 Task: Create a due date automation trigger when advanced on, the moment a card is due add basic assigned to me.
Action: Mouse moved to (958, 279)
Screenshot: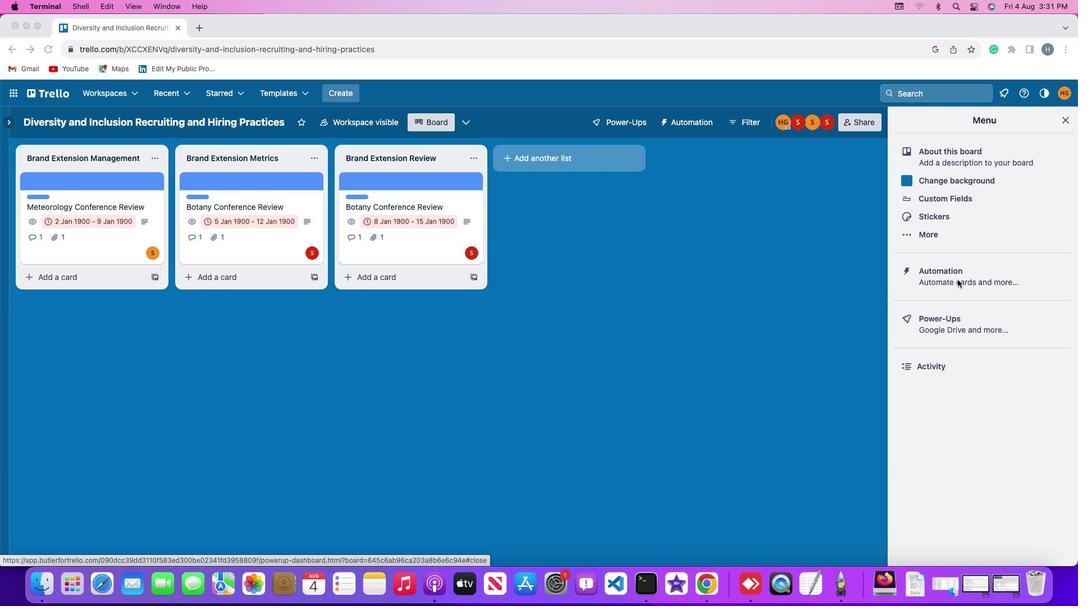 
Action: Mouse pressed left at (958, 279)
Screenshot: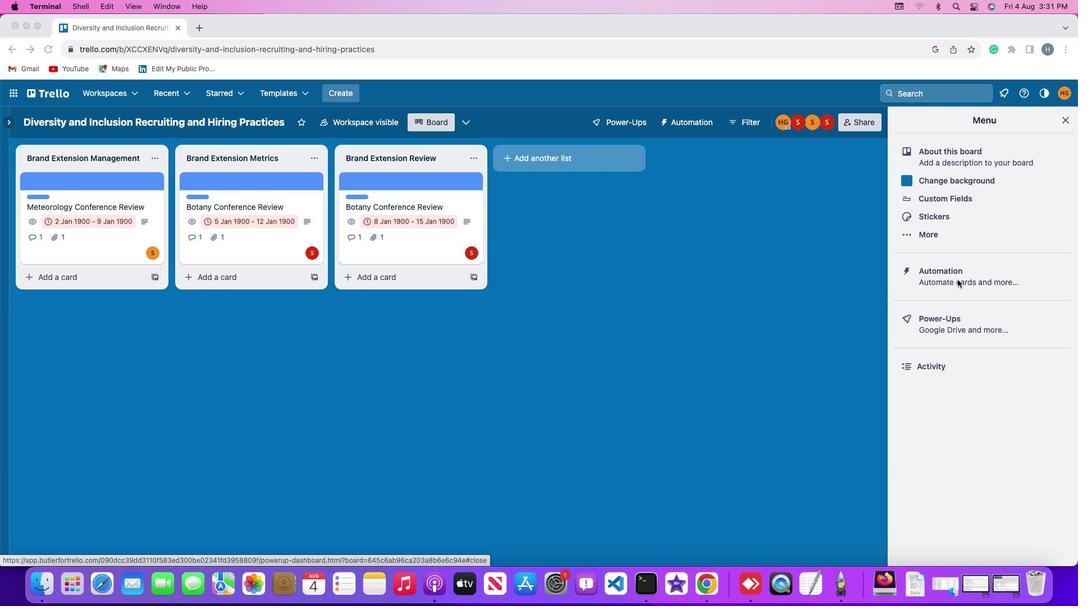 
Action: Mouse pressed left at (958, 279)
Screenshot: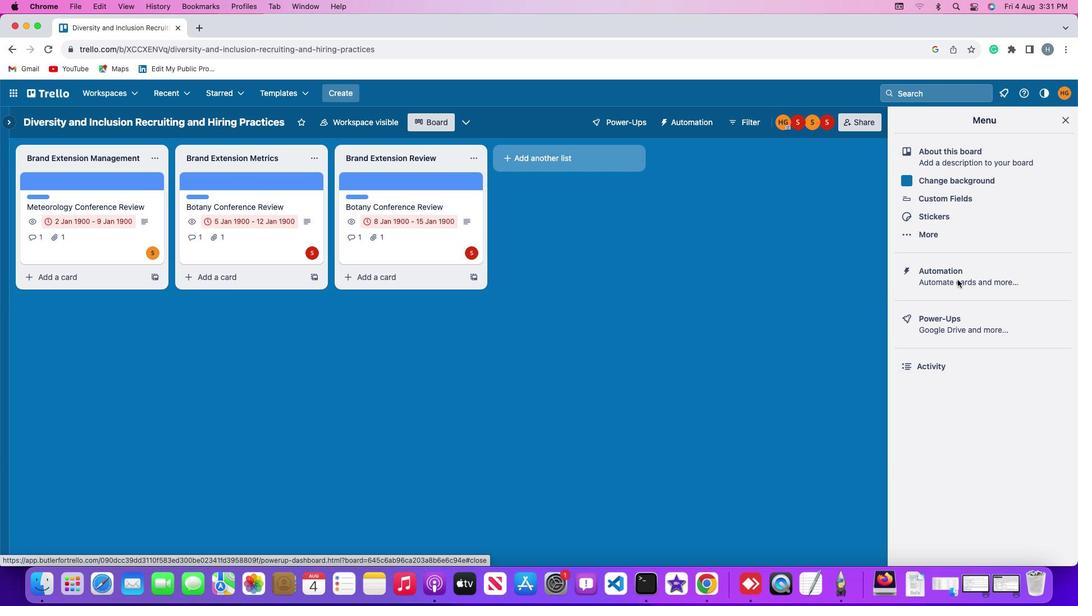 
Action: Mouse moved to (62, 266)
Screenshot: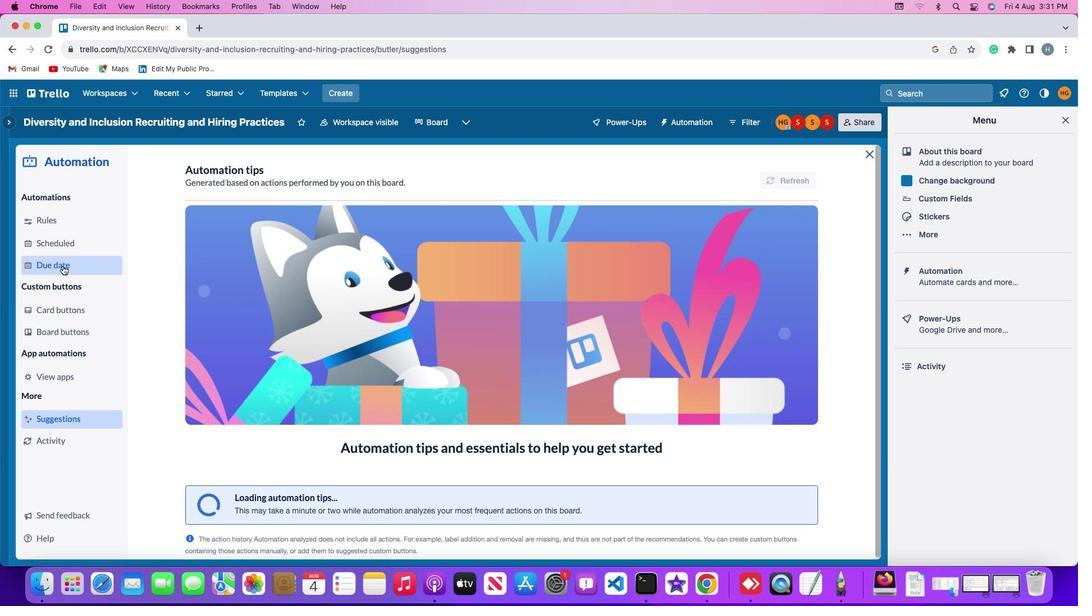 
Action: Mouse pressed left at (62, 266)
Screenshot: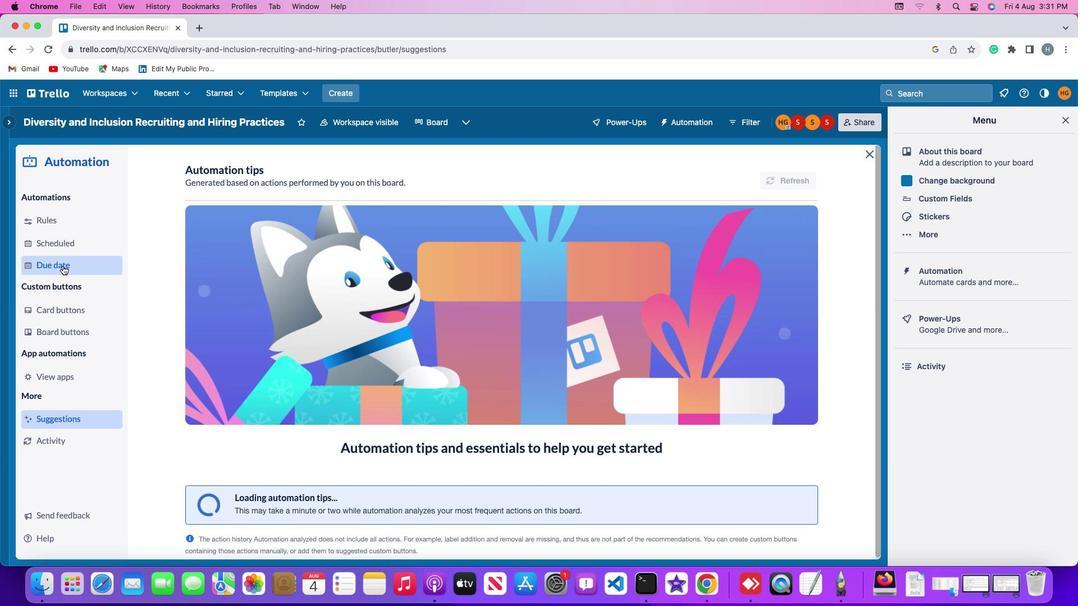 
Action: Mouse moved to (743, 175)
Screenshot: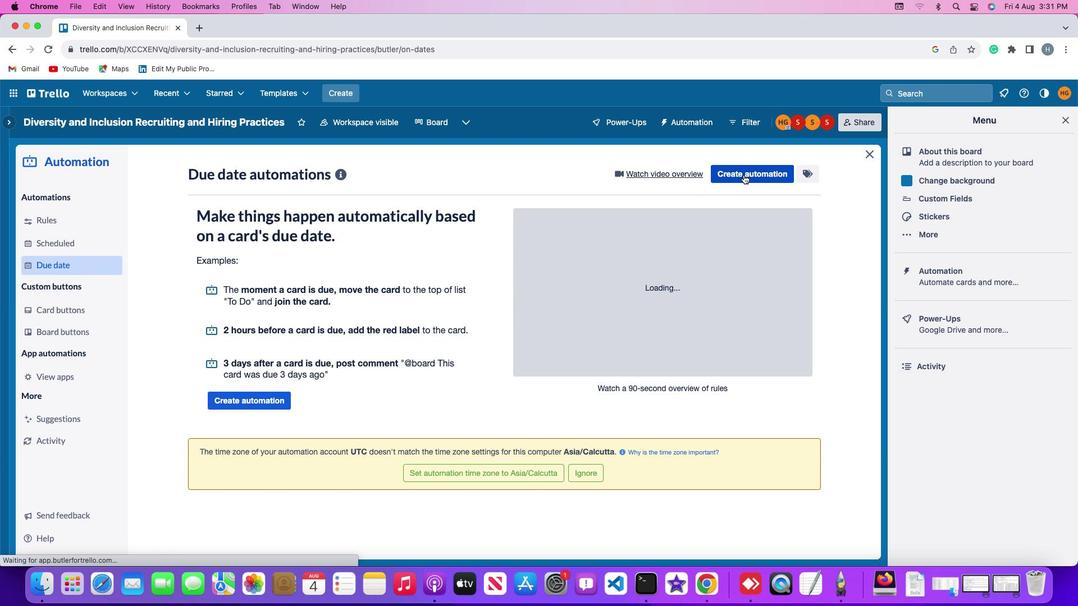 
Action: Mouse pressed left at (743, 175)
Screenshot: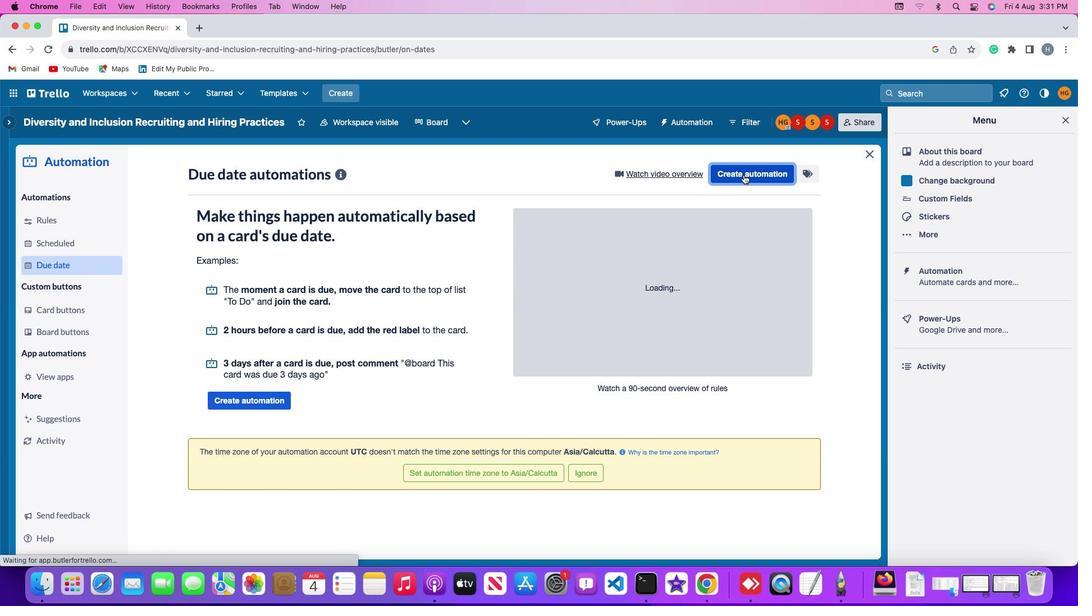 
Action: Mouse moved to (508, 280)
Screenshot: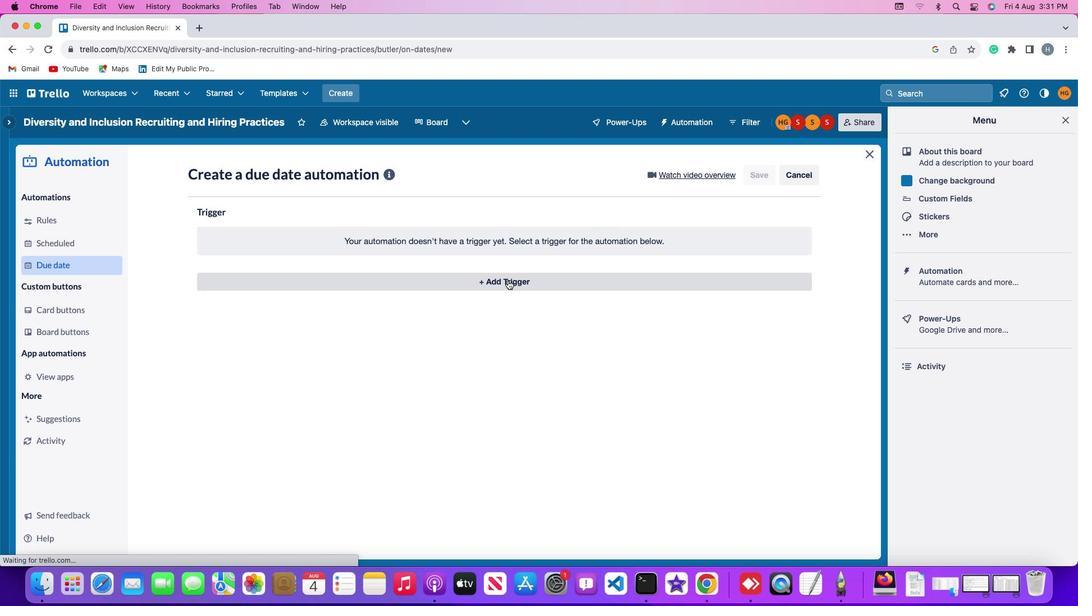 
Action: Mouse pressed left at (508, 280)
Screenshot: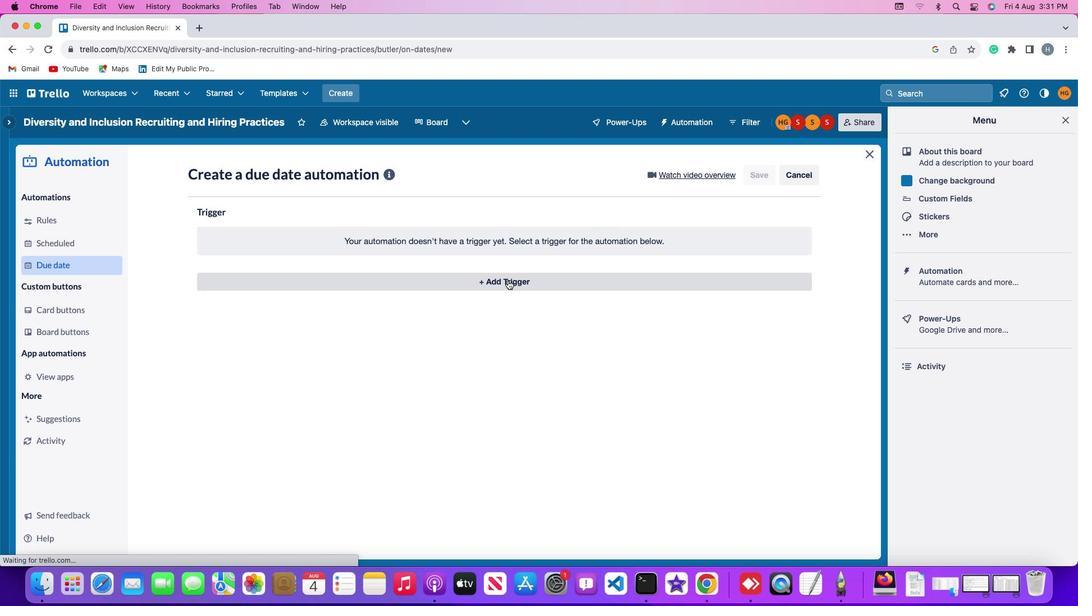 
Action: Mouse moved to (235, 414)
Screenshot: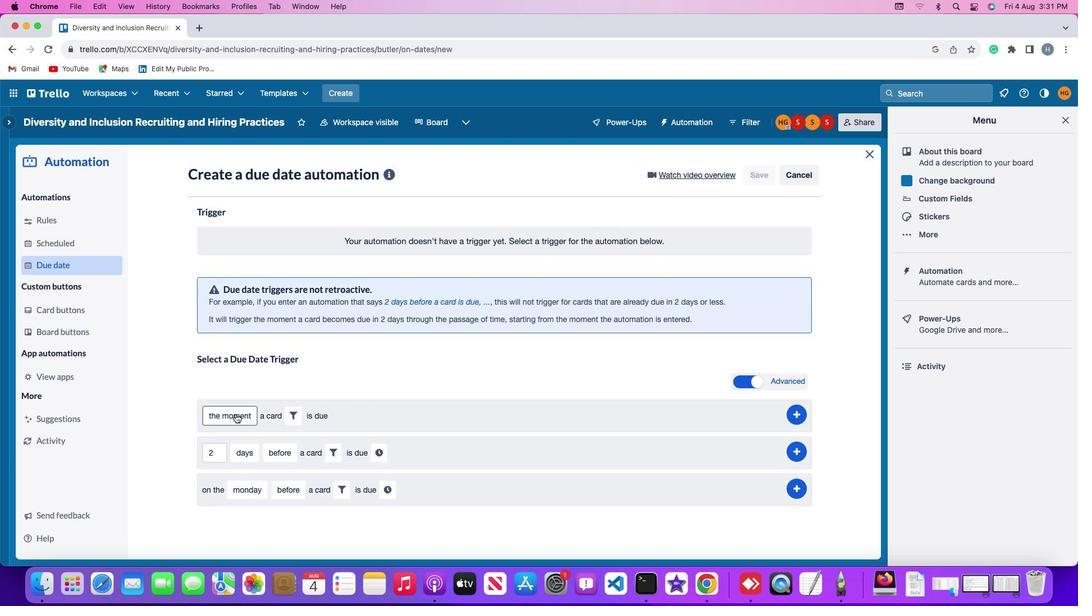 
Action: Mouse pressed left at (235, 414)
Screenshot: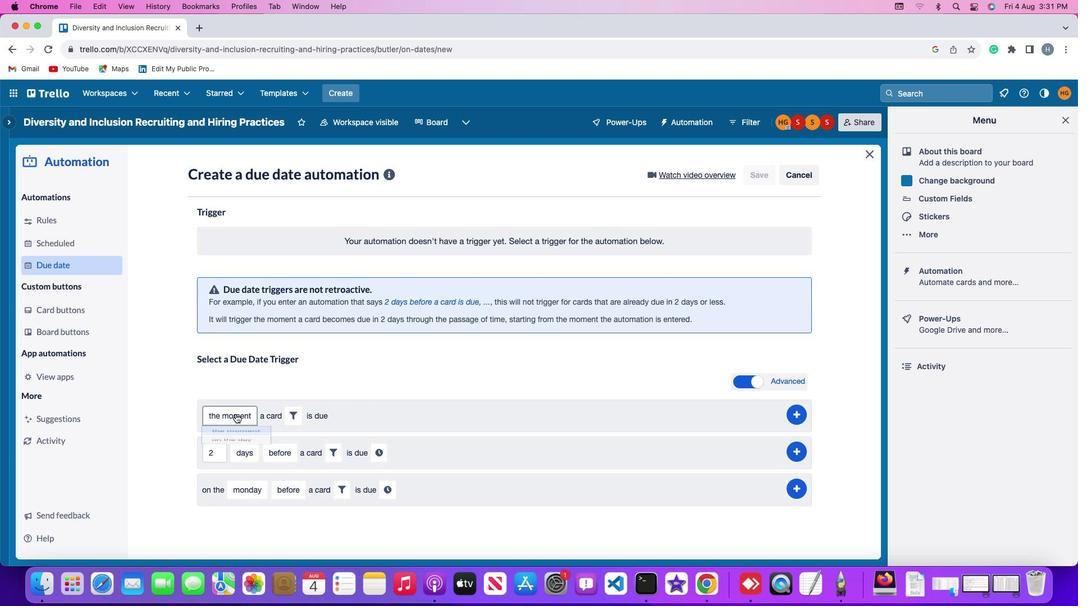 
Action: Mouse moved to (238, 430)
Screenshot: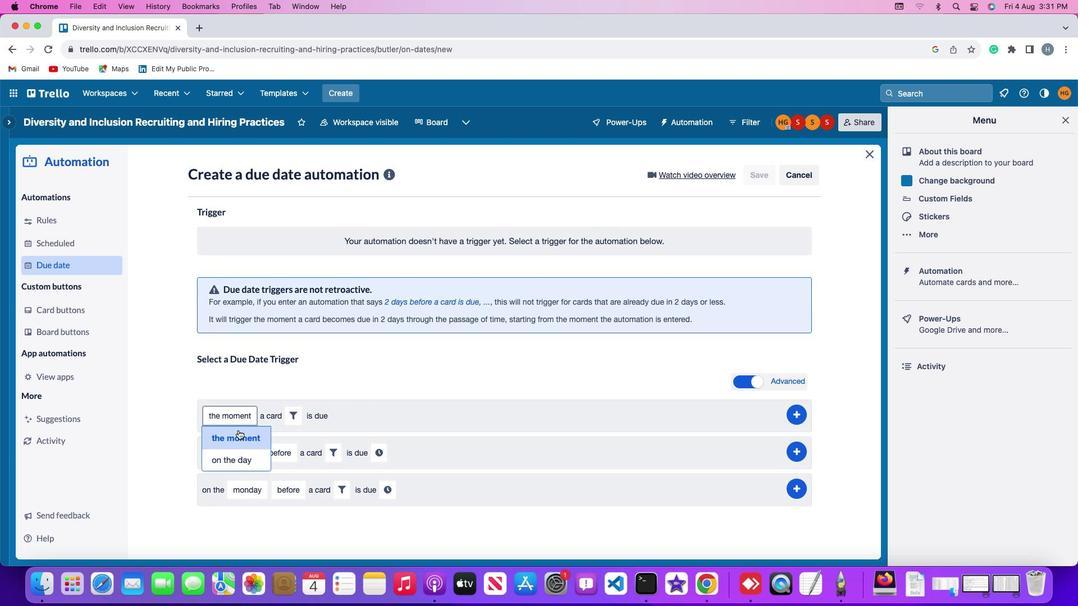 
Action: Mouse pressed left at (238, 430)
Screenshot: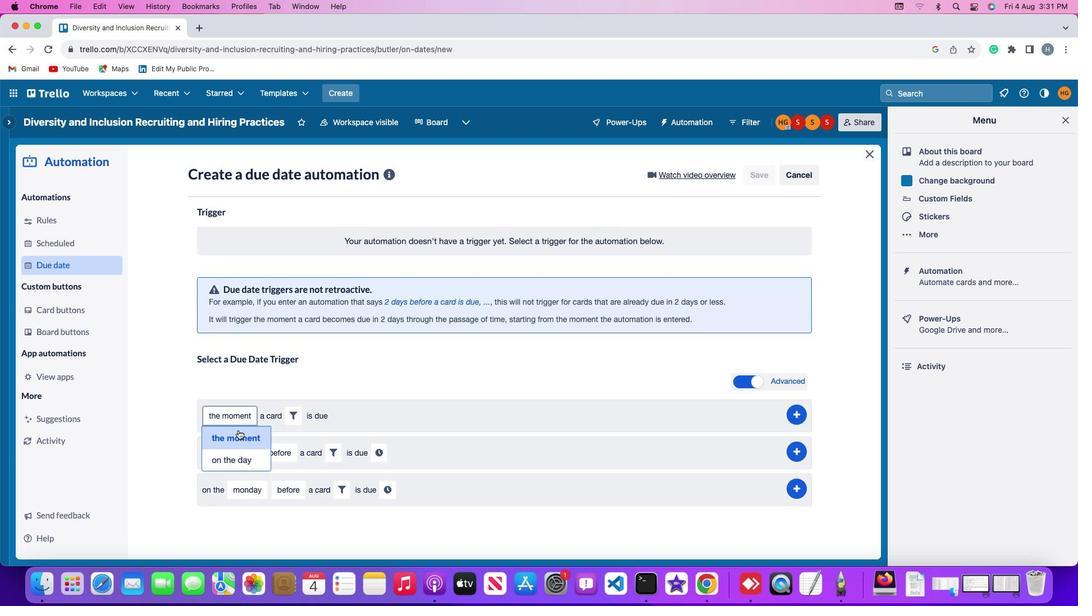 
Action: Mouse moved to (293, 412)
Screenshot: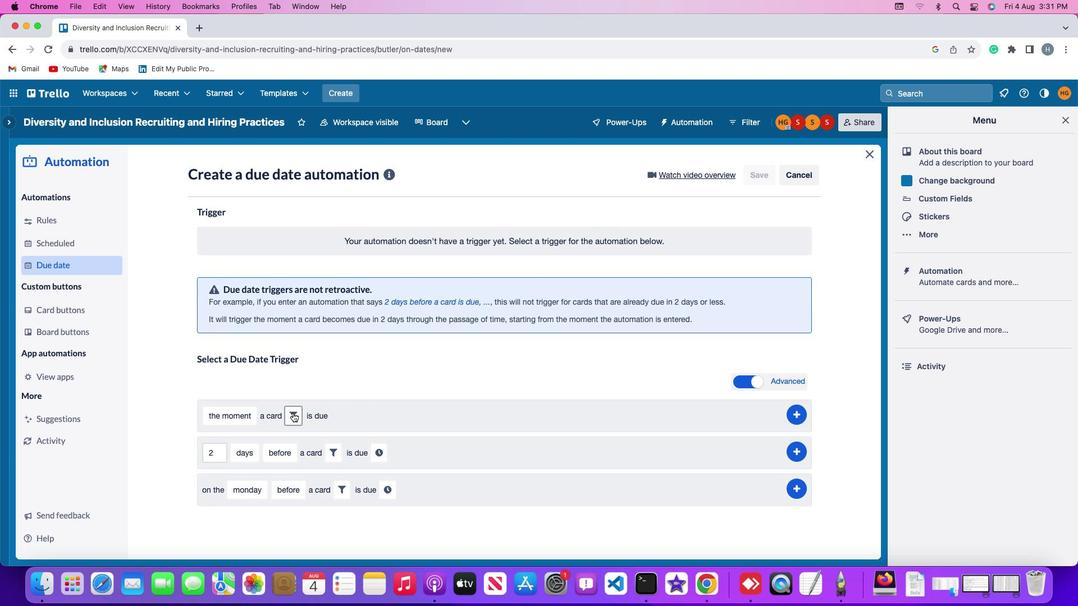 
Action: Mouse pressed left at (293, 412)
Screenshot: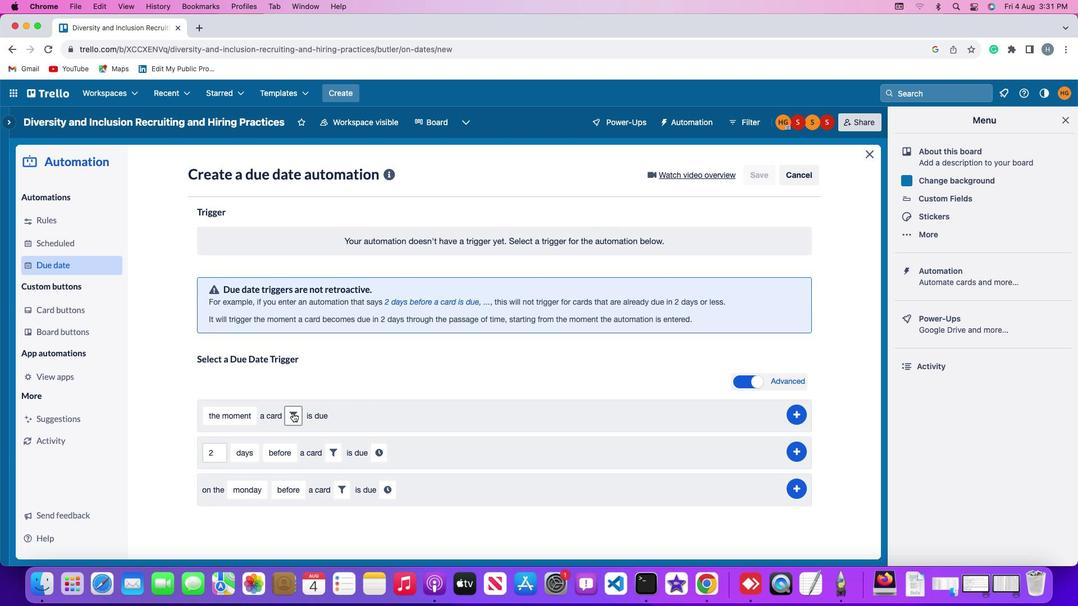 
Action: Mouse moved to (358, 400)
Screenshot: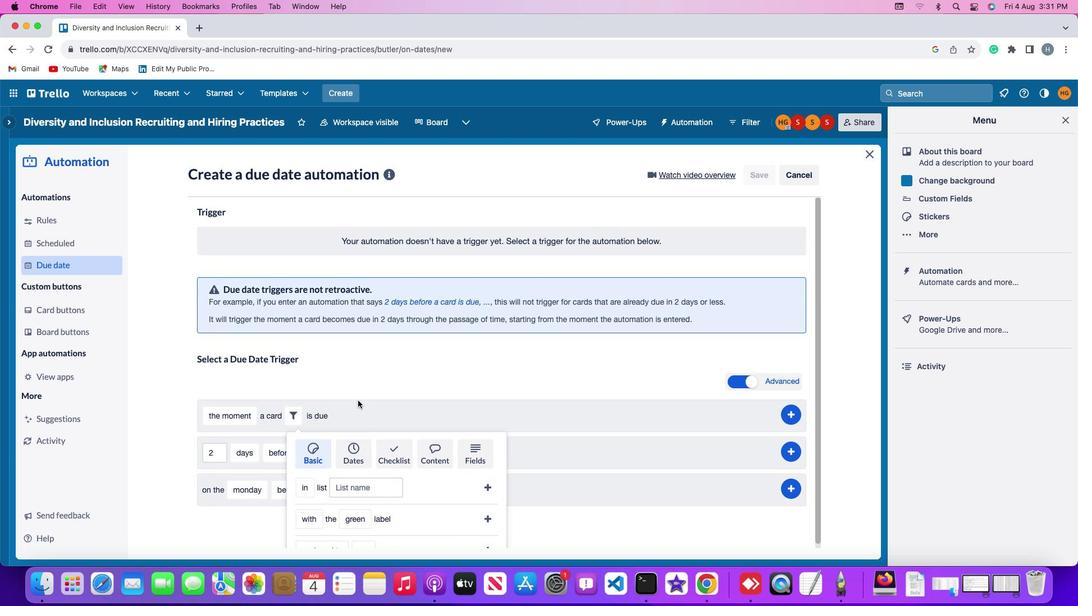 
Action: Mouse scrolled (358, 400) with delta (0, 0)
Screenshot: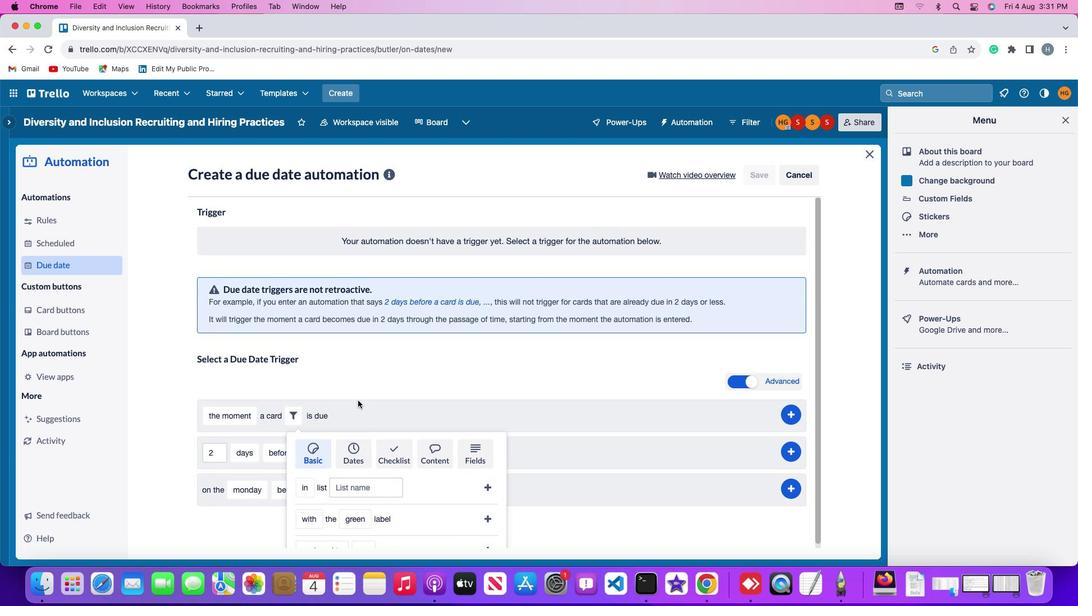 
Action: Mouse scrolled (358, 400) with delta (0, 0)
Screenshot: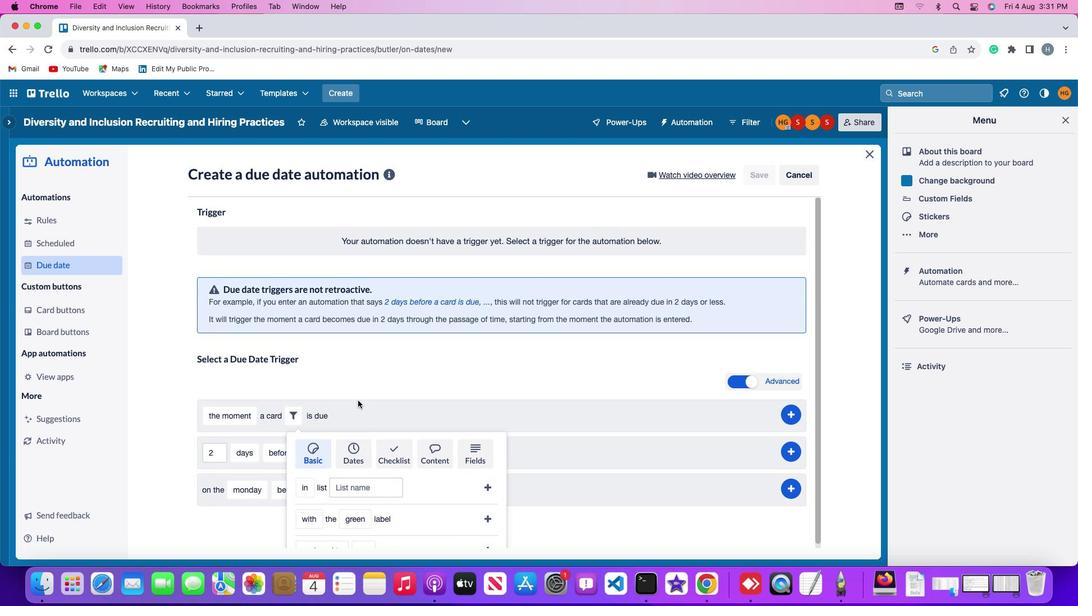 
Action: Mouse moved to (358, 400)
Screenshot: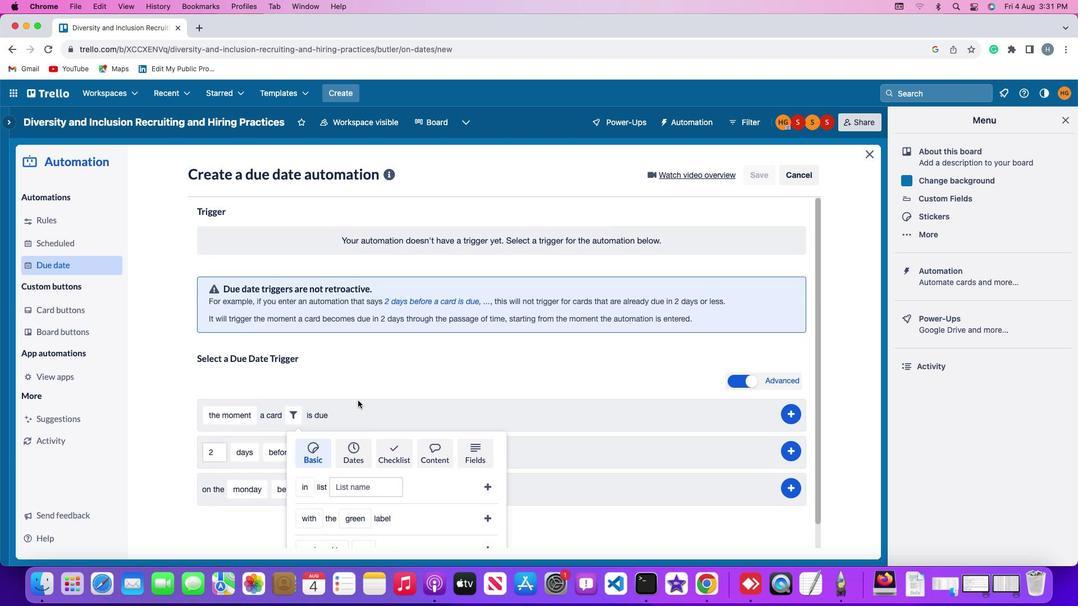 
Action: Mouse scrolled (358, 400) with delta (0, -1)
Screenshot: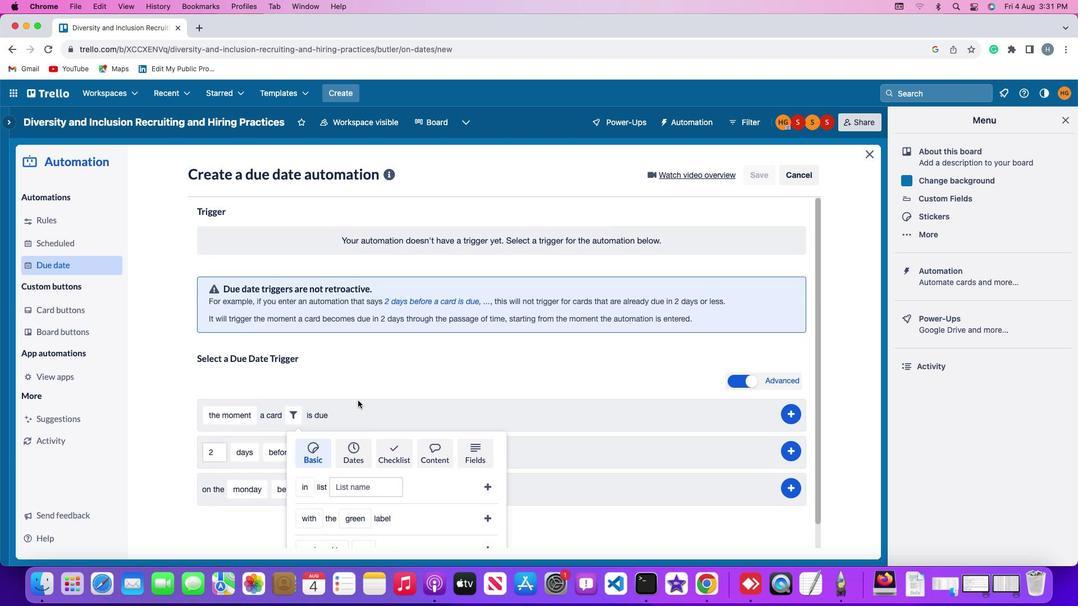 
Action: Mouse moved to (358, 399)
Screenshot: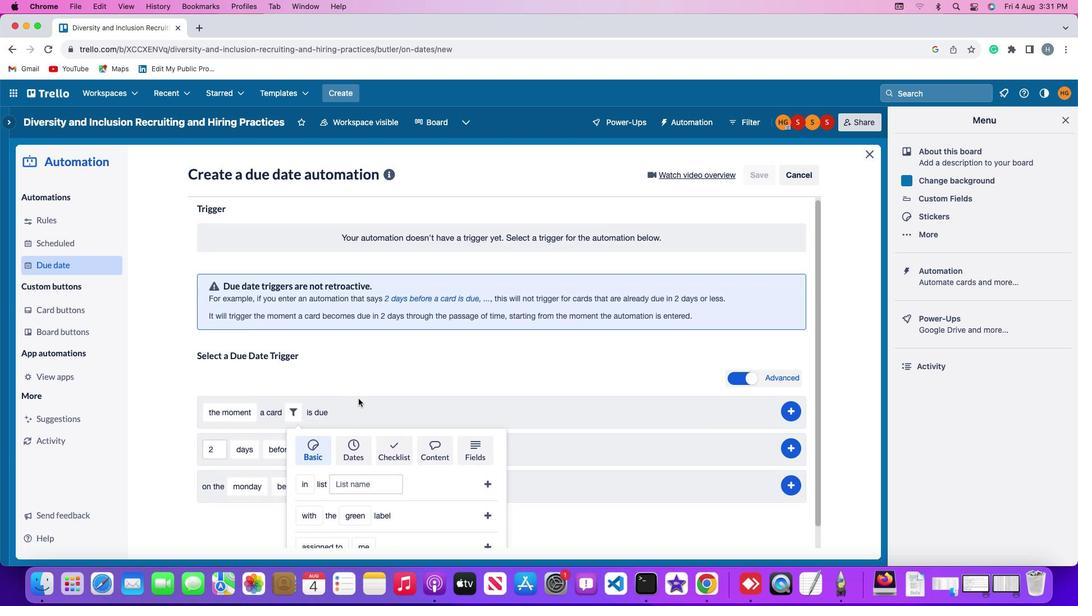 
Action: Mouse scrolled (358, 399) with delta (0, -2)
Screenshot: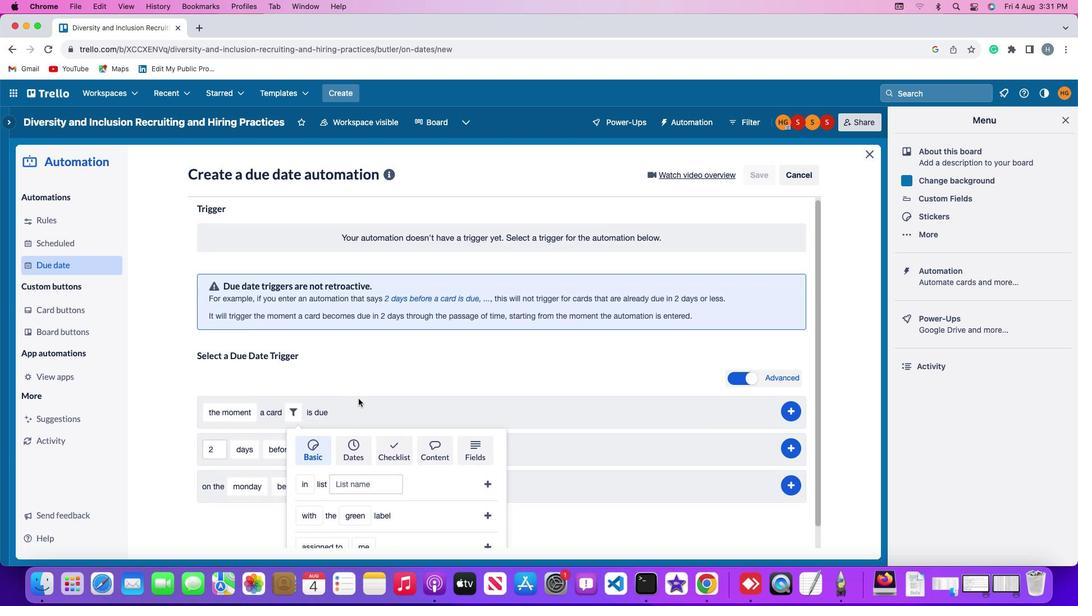 
Action: Mouse moved to (375, 386)
Screenshot: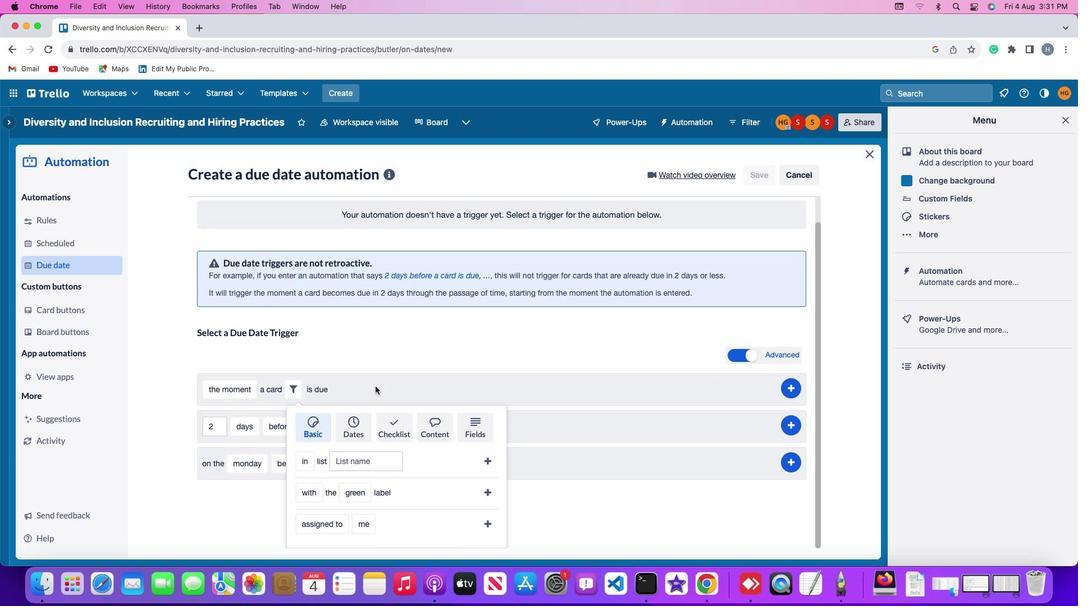 
Action: Mouse scrolled (375, 386) with delta (0, 0)
Screenshot: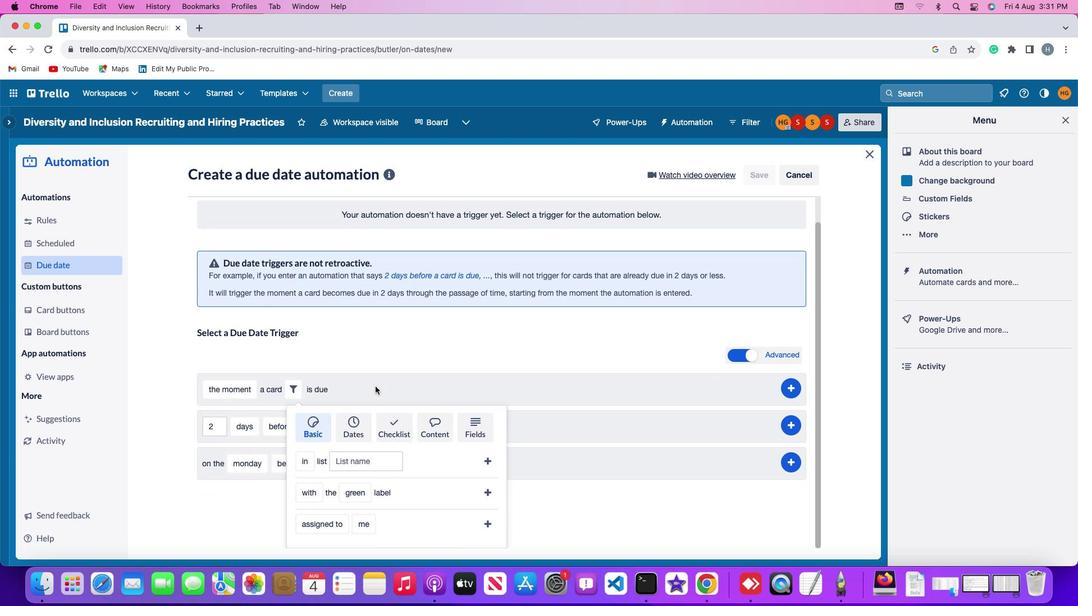 
Action: Mouse scrolled (375, 386) with delta (0, 0)
Screenshot: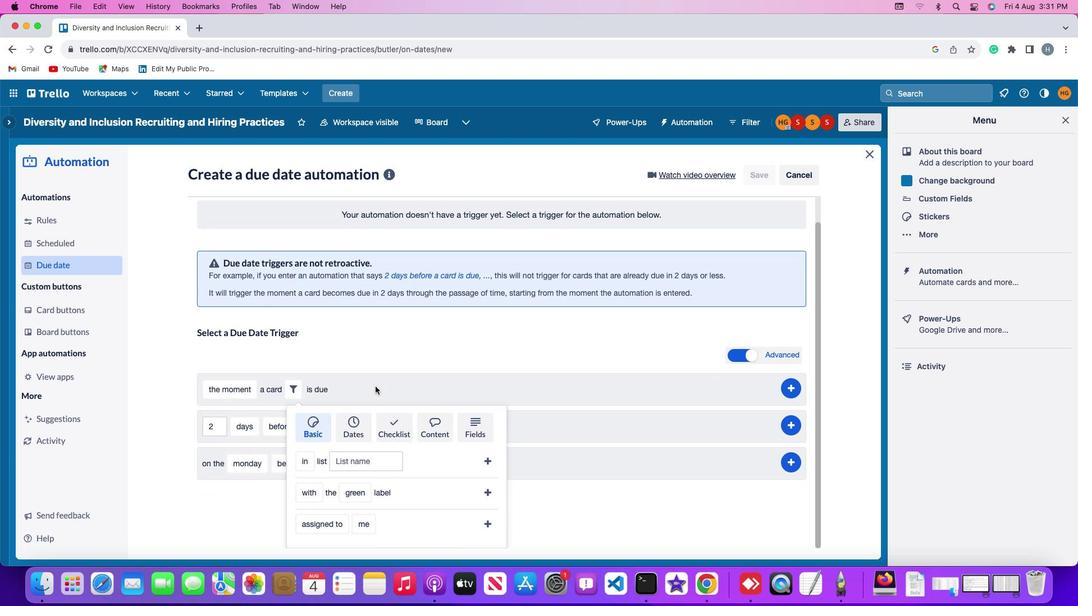
Action: Mouse scrolled (375, 386) with delta (0, -1)
Screenshot: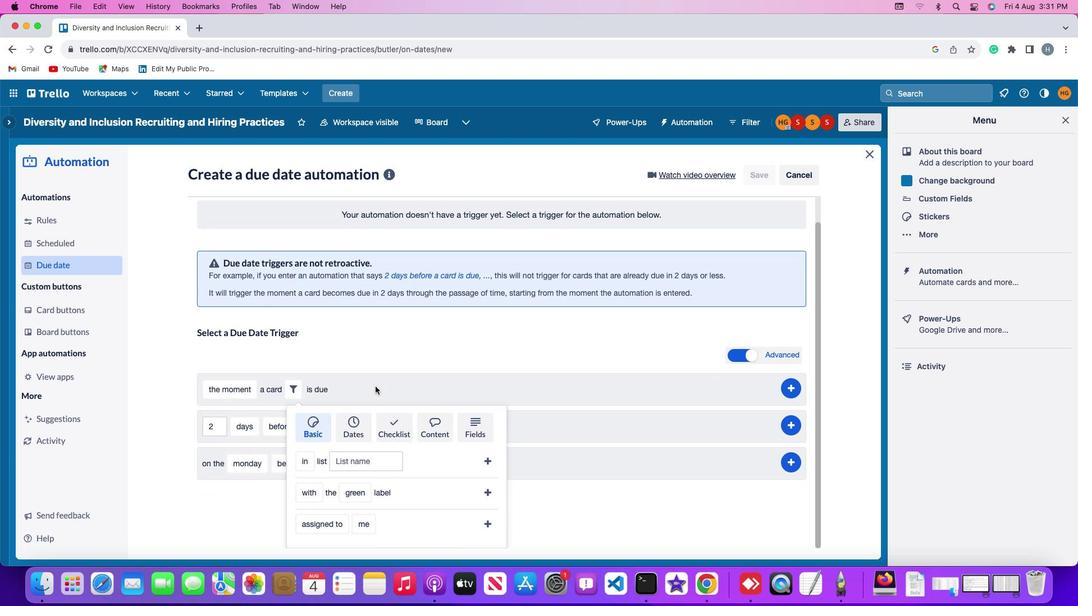 
Action: Mouse moved to (375, 386)
Screenshot: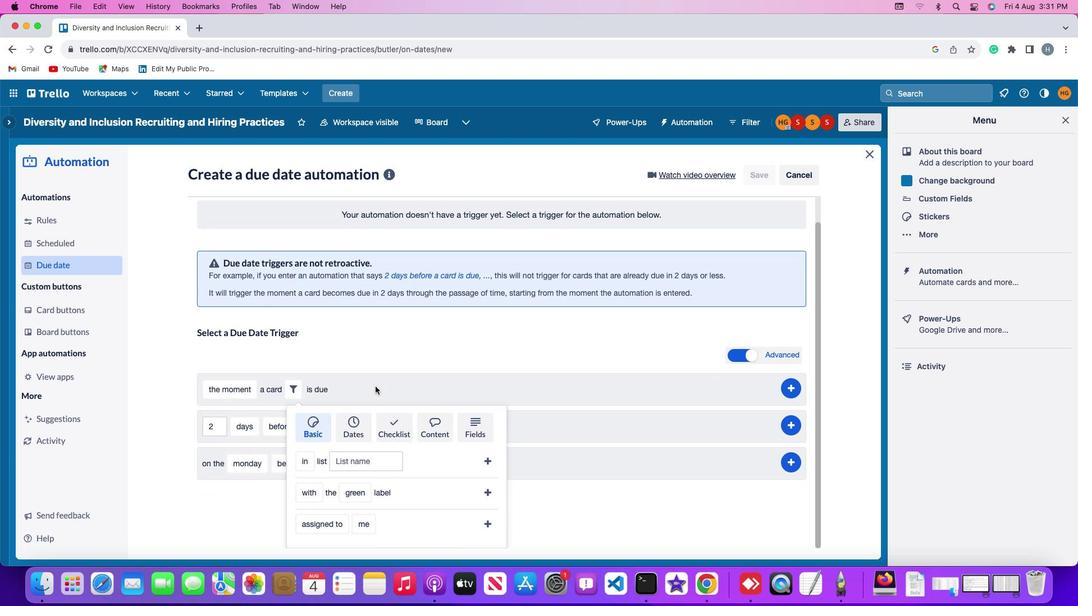 
Action: Mouse scrolled (375, 386) with delta (0, -2)
Screenshot: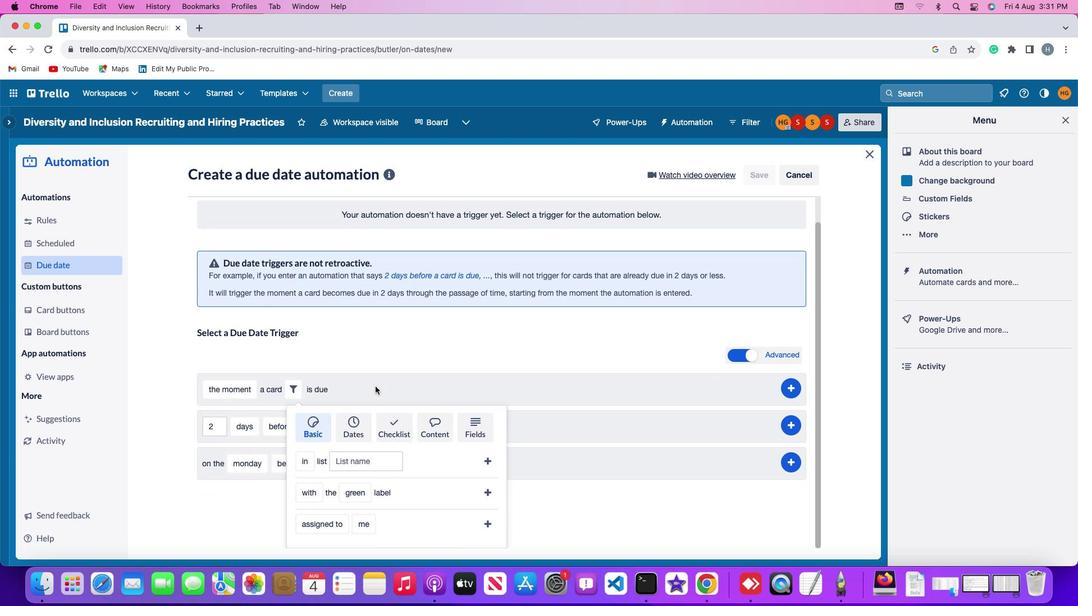 
Action: Mouse moved to (350, 457)
Screenshot: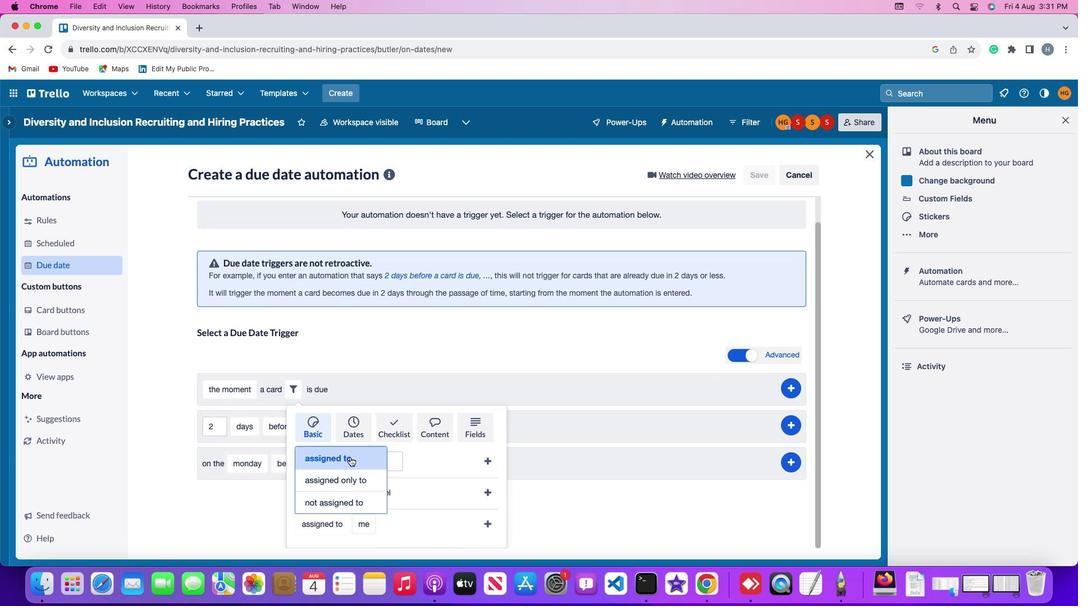 
Action: Mouse pressed left at (350, 457)
Screenshot: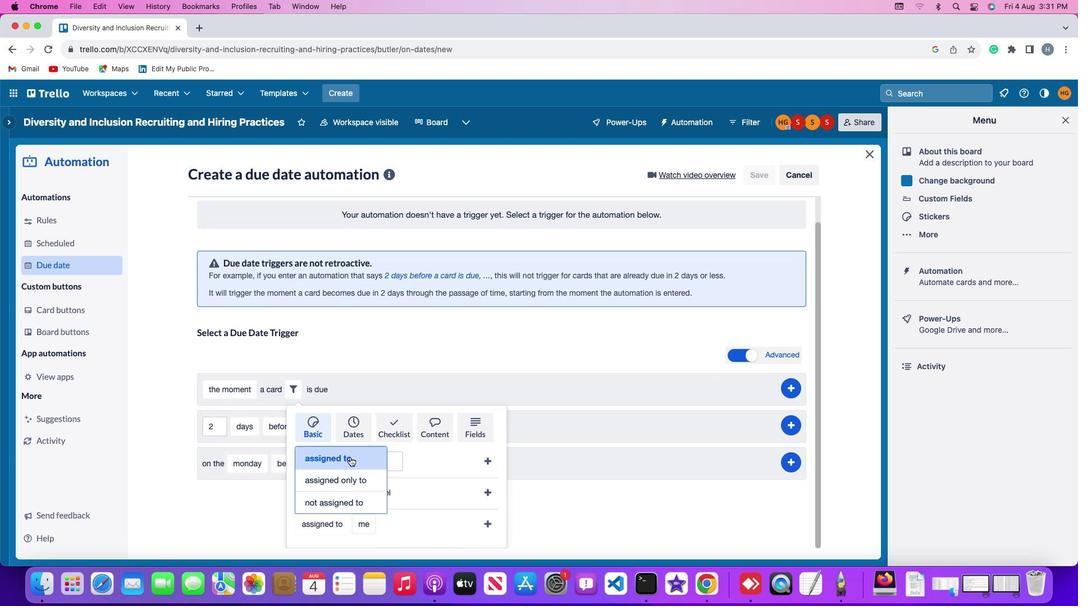 
Action: Mouse moved to (383, 459)
Screenshot: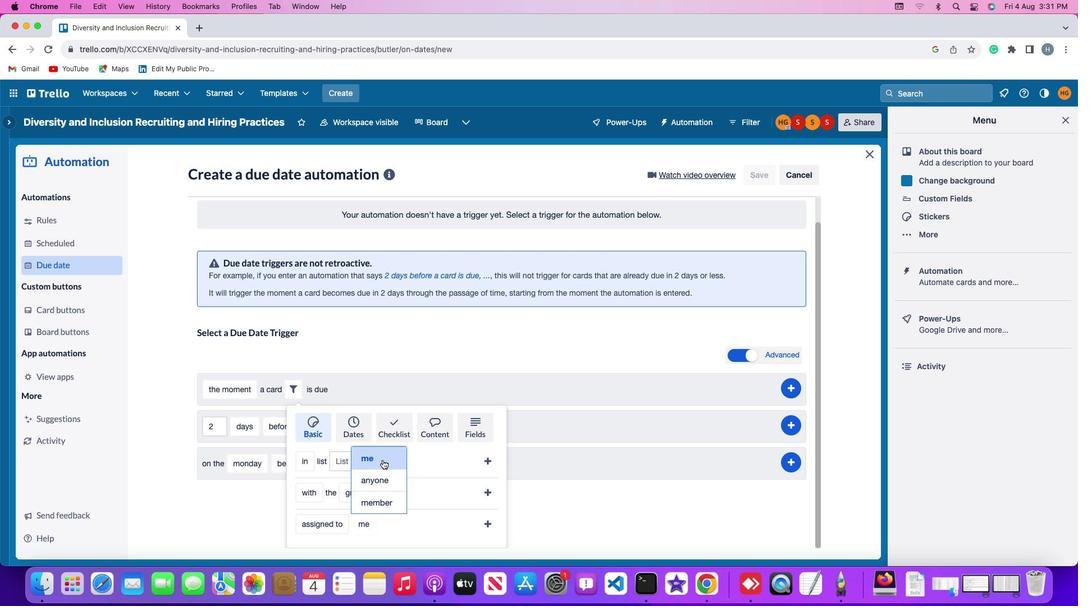 
Action: Mouse pressed left at (383, 459)
Screenshot: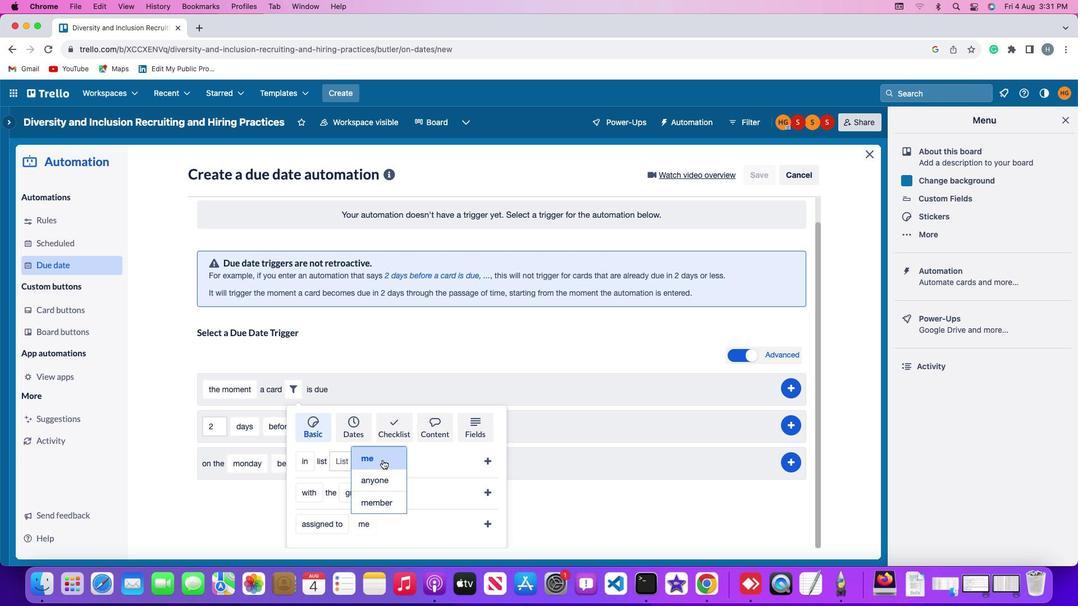 
Action: Mouse moved to (489, 522)
Screenshot: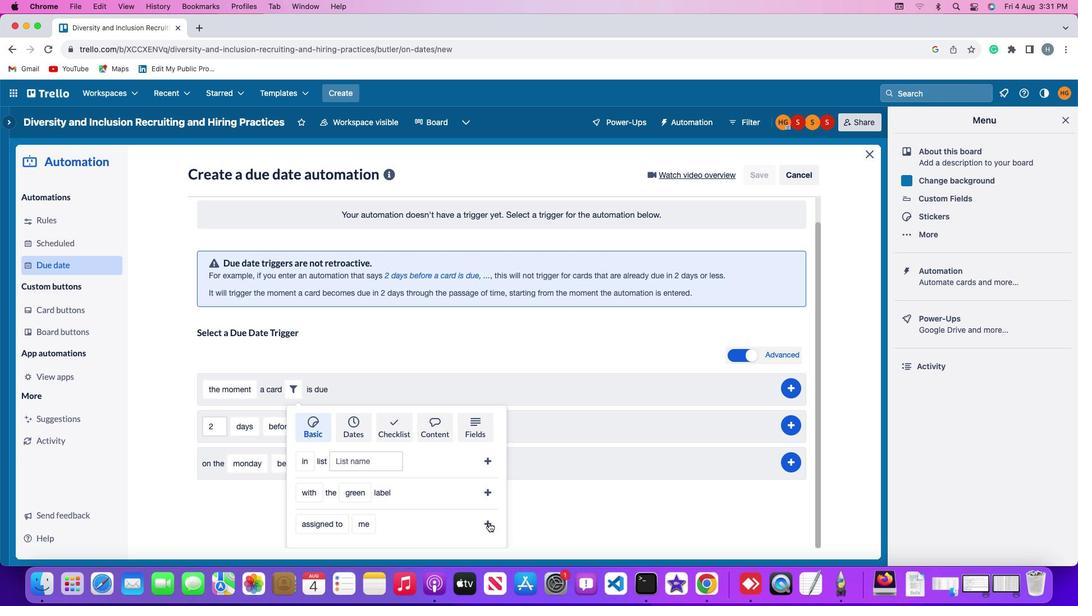 
Action: Mouse pressed left at (489, 522)
Screenshot: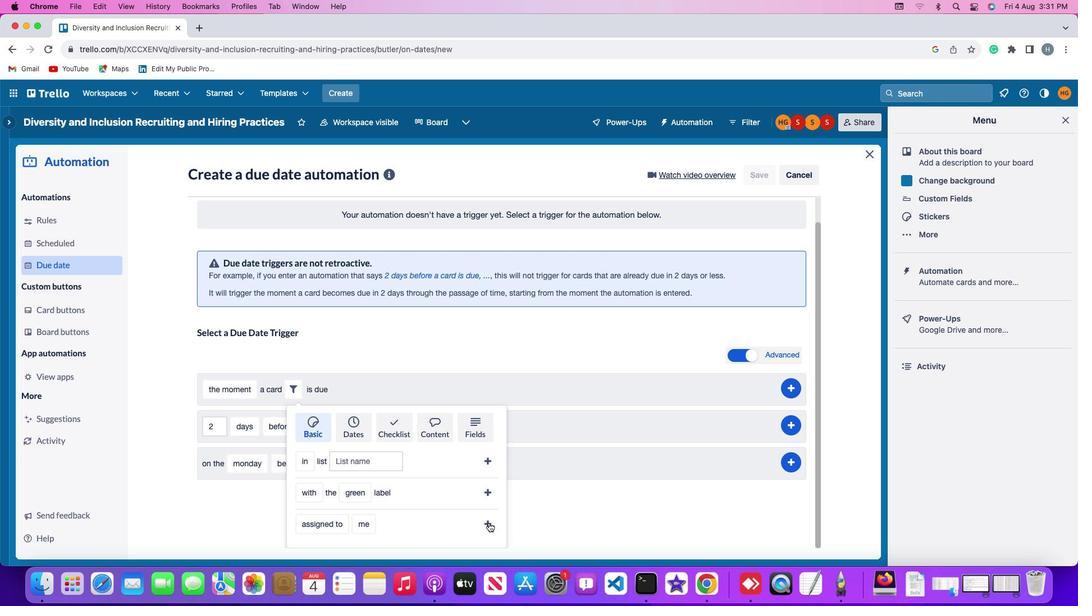 
Action: Mouse moved to (800, 413)
Screenshot: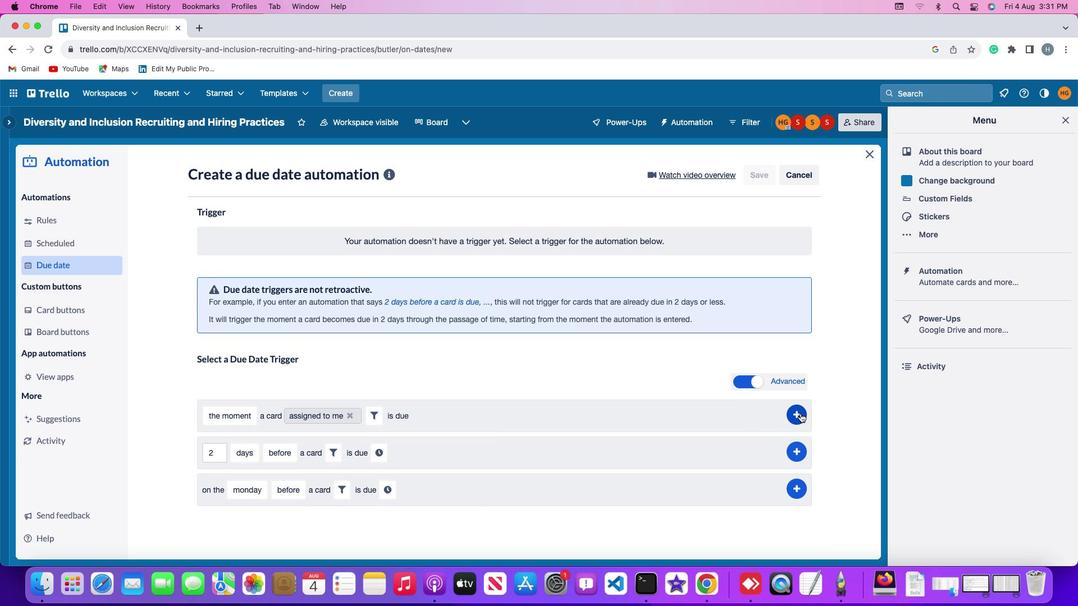 
Action: Mouse pressed left at (800, 413)
Screenshot: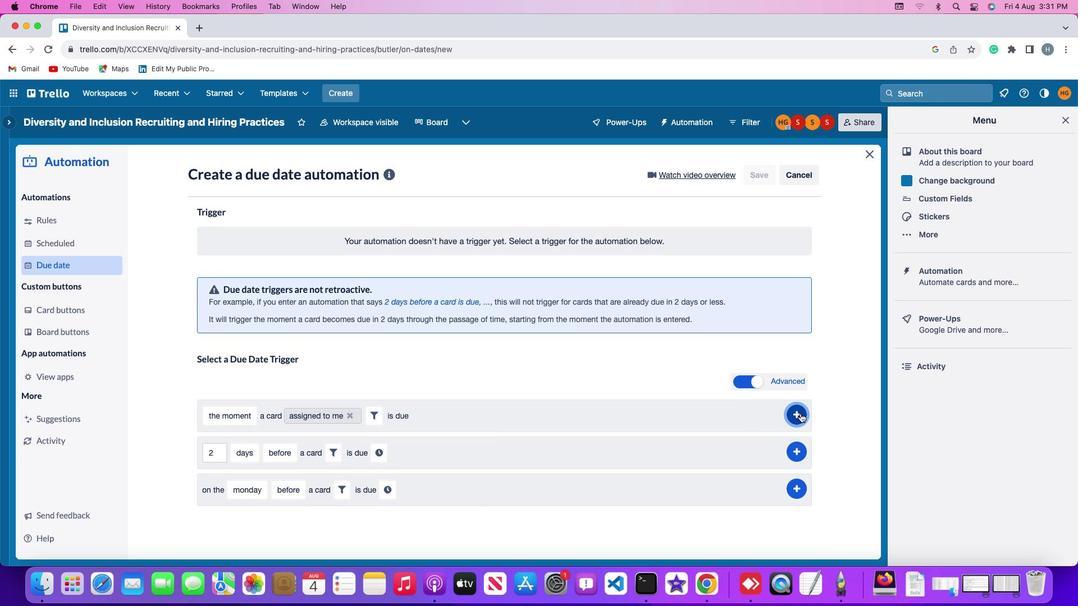 
Action: Mouse moved to (822, 300)
Screenshot: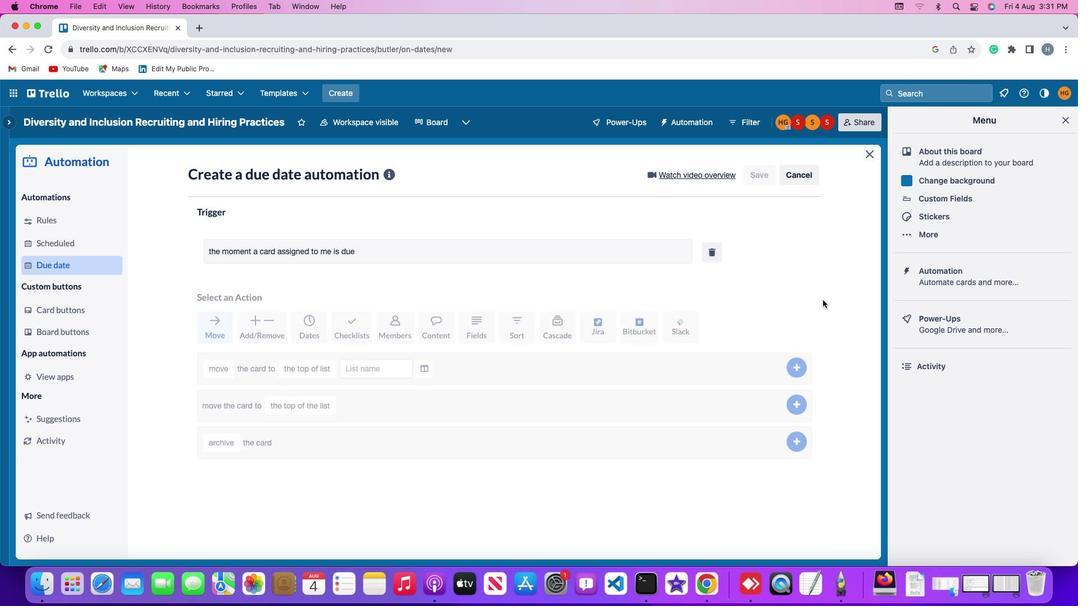 
